 Task: Add Everyone Ruby Grapefruit Hand Soap to the cart.
Action: Mouse moved to (898, 326)
Screenshot: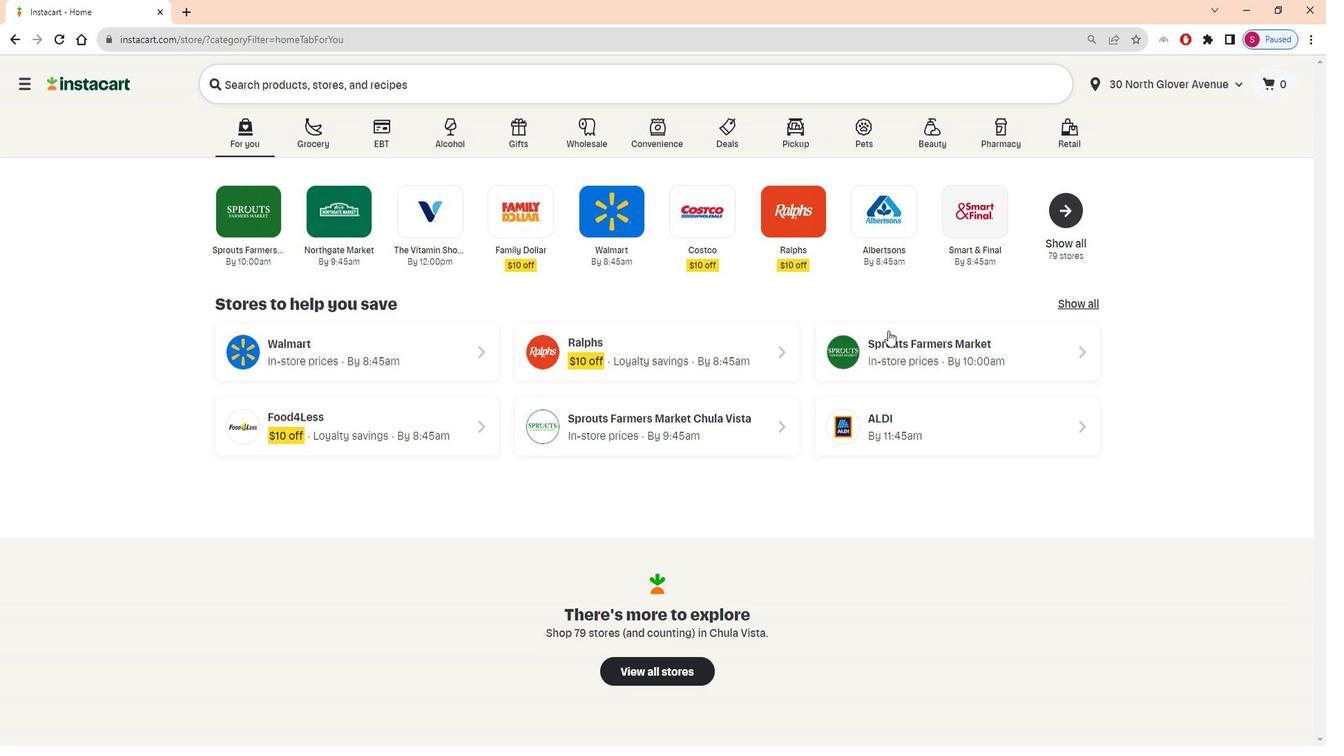
Action: Mouse pressed left at (898, 326)
Screenshot: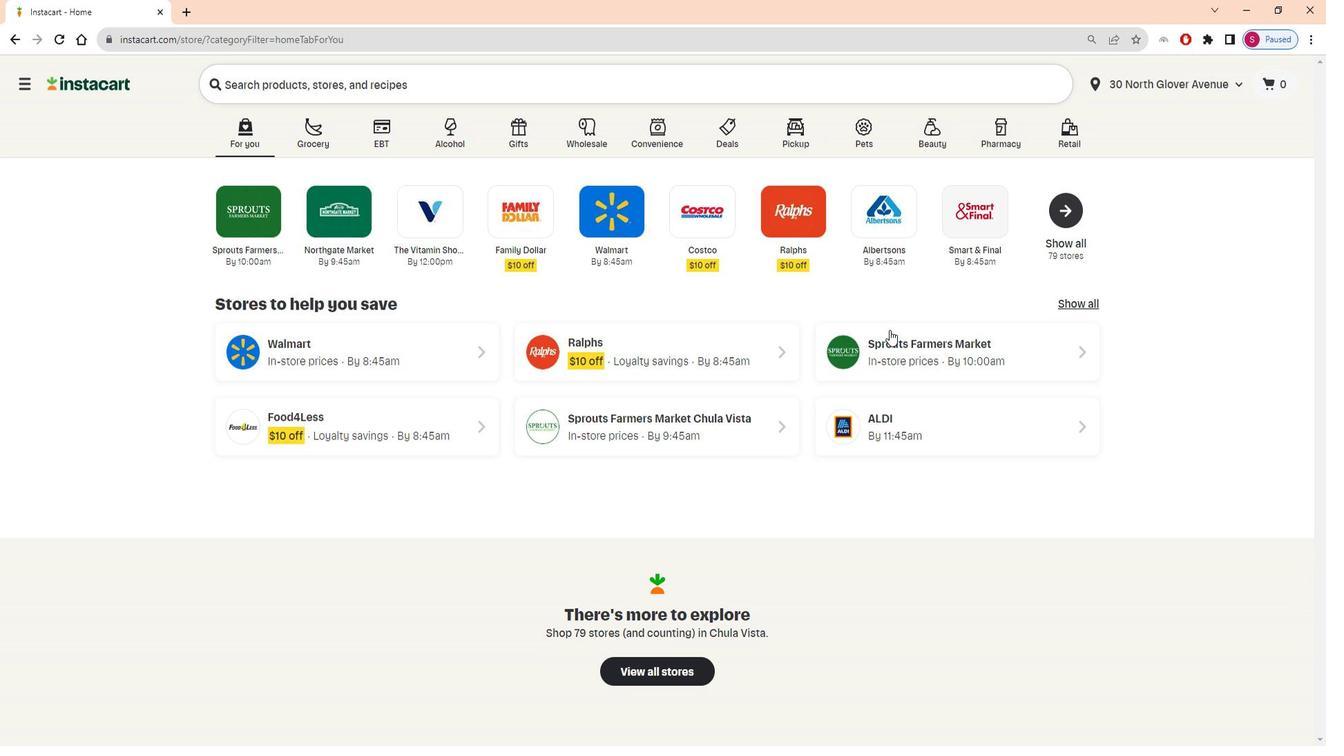 
Action: Mouse moved to (104, 471)
Screenshot: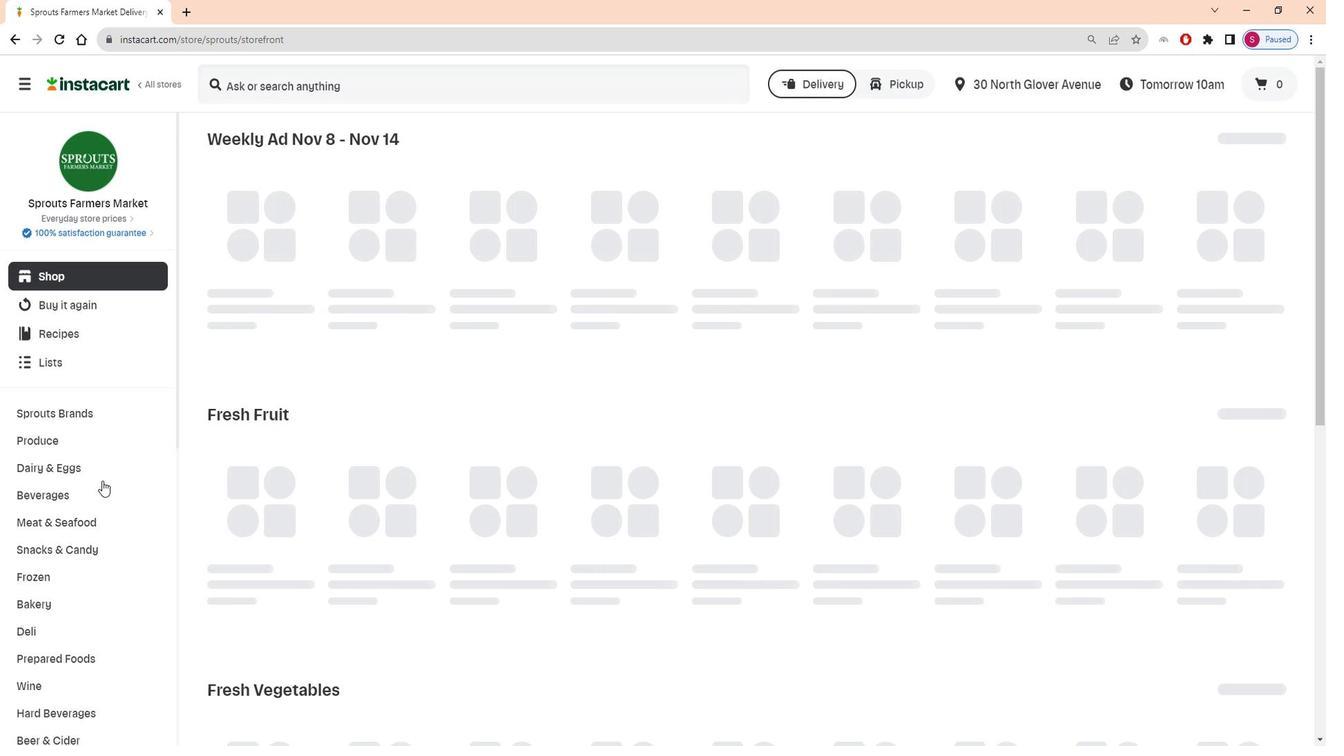 
Action: Mouse scrolled (104, 470) with delta (0, 0)
Screenshot: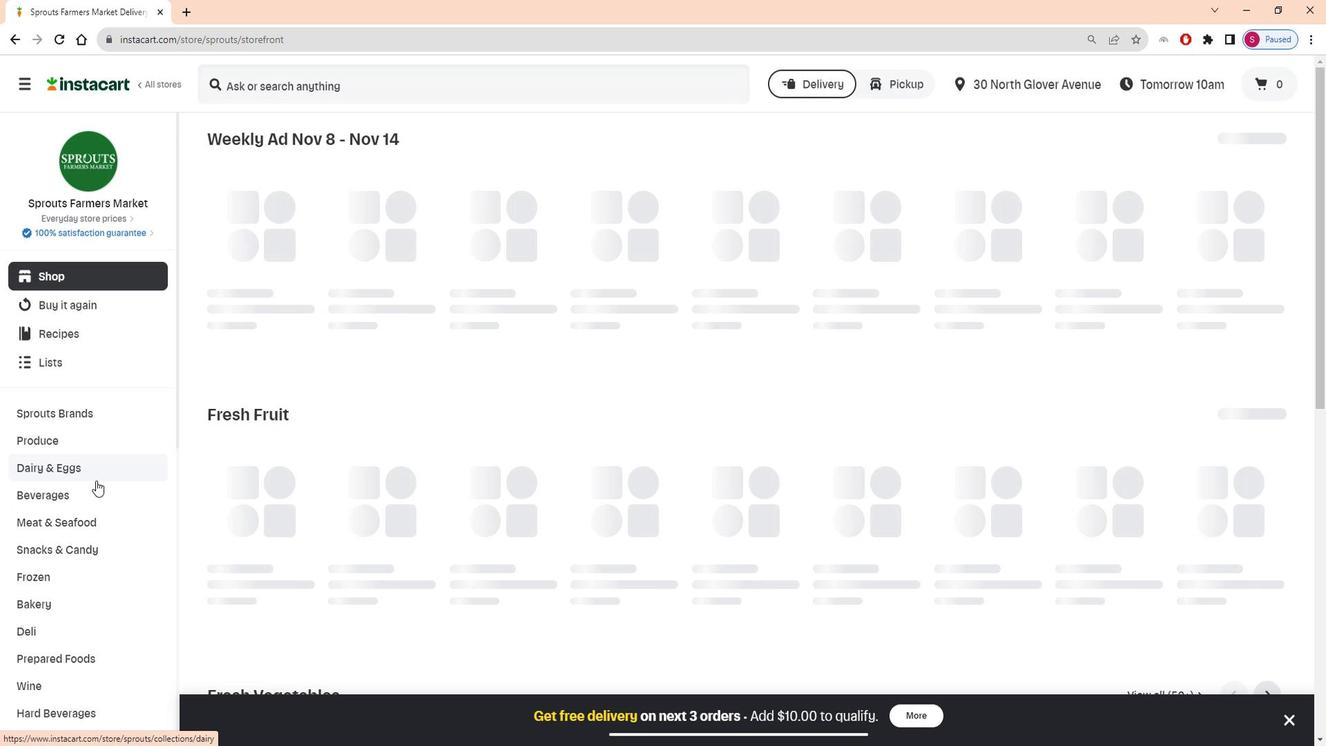 
Action: Mouse scrolled (104, 470) with delta (0, 0)
Screenshot: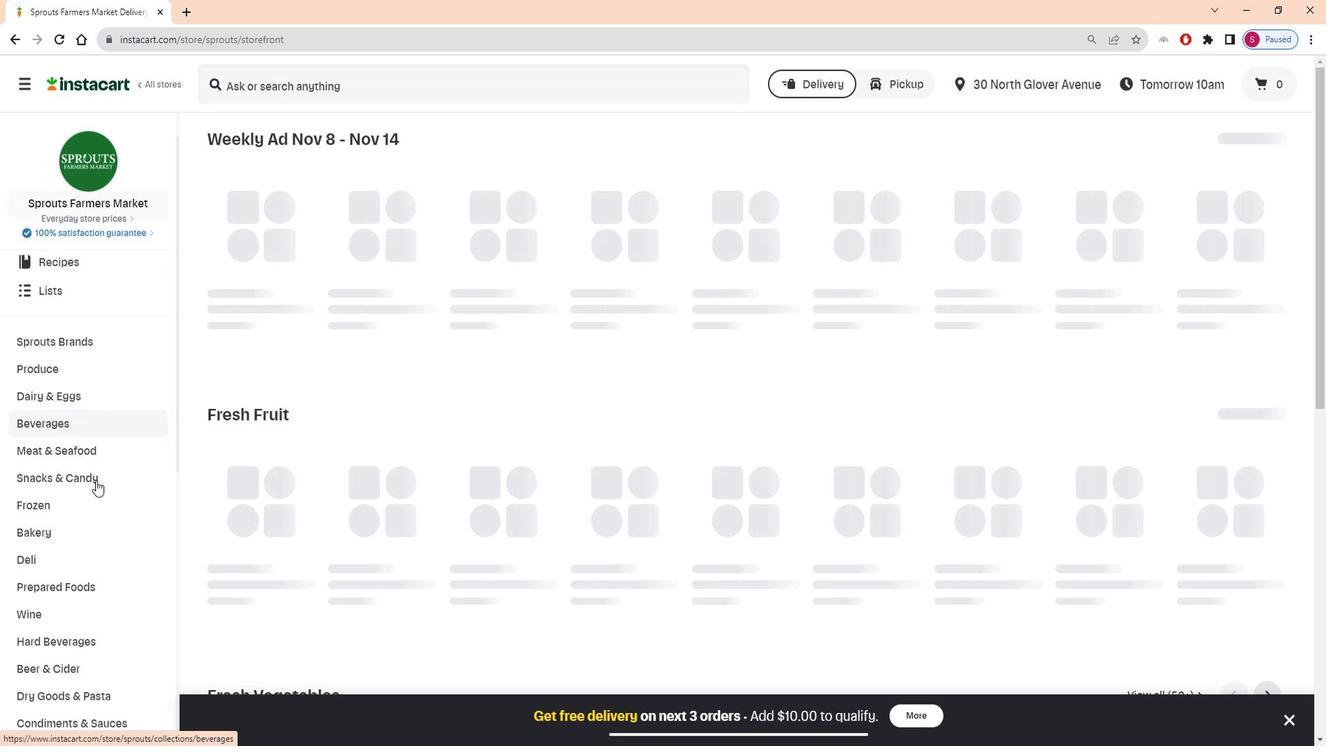 
Action: Mouse scrolled (104, 470) with delta (0, 0)
Screenshot: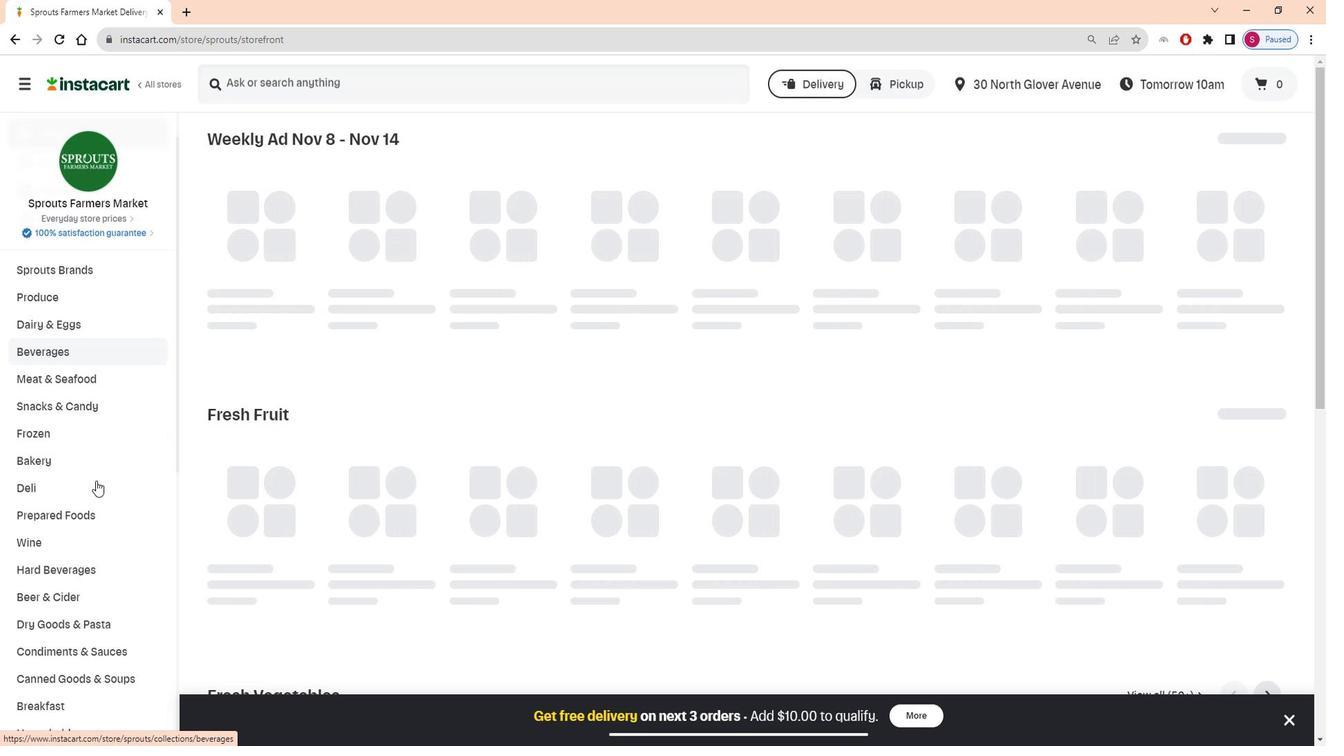 
Action: Mouse scrolled (104, 470) with delta (0, 0)
Screenshot: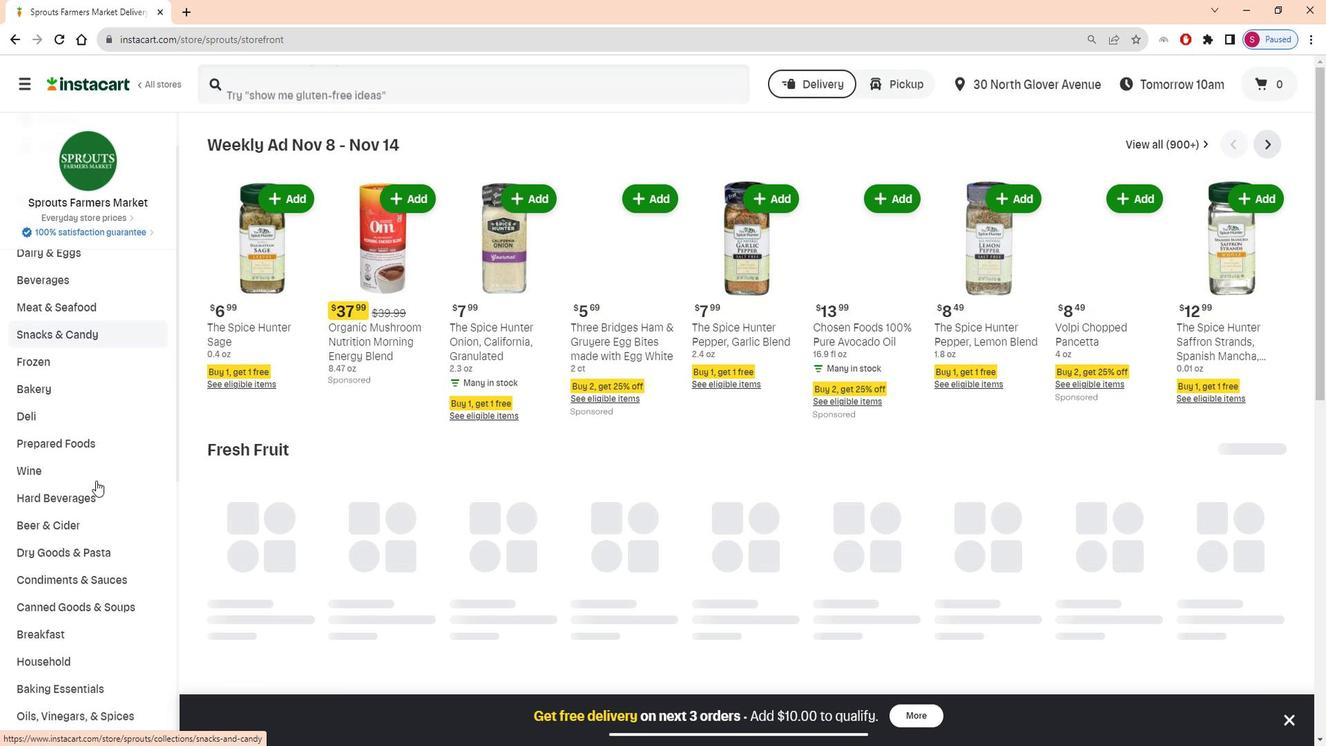 
Action: Mouse scrolled (104, 470) with delta (0, 0)
Screenshot: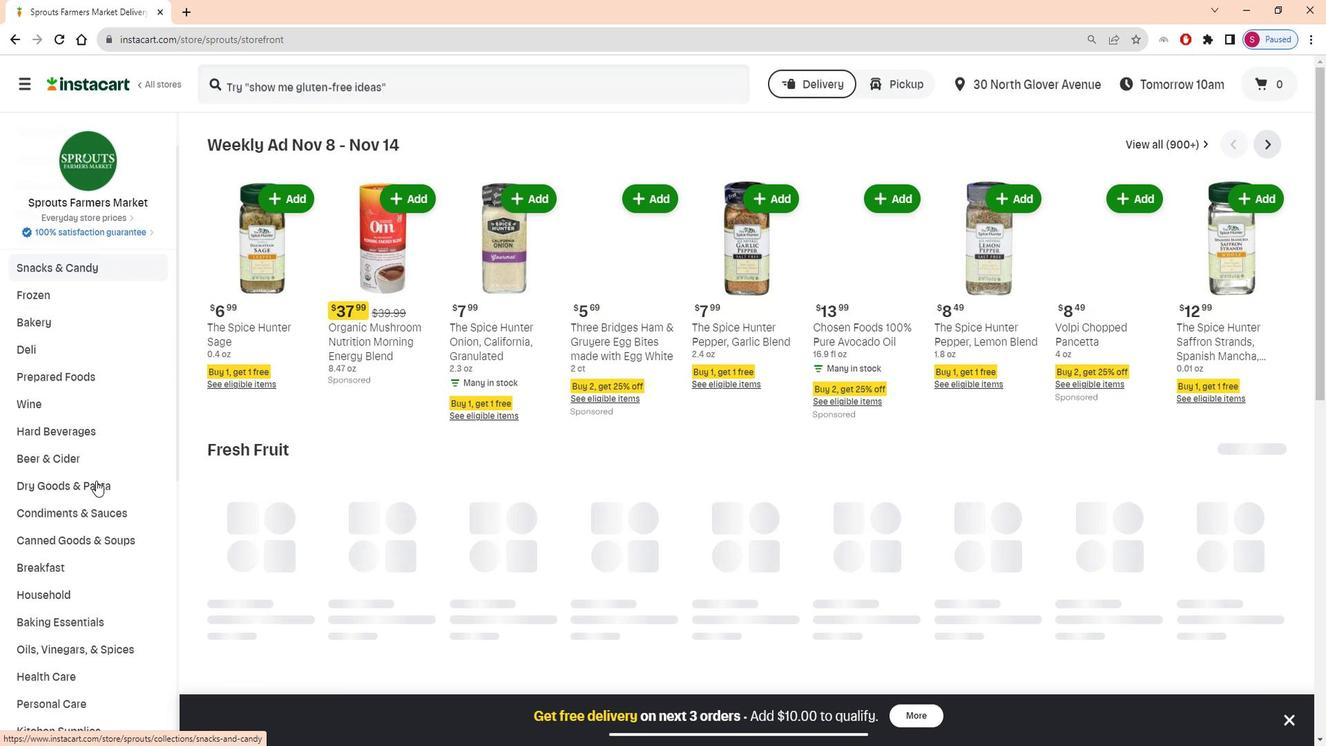 
Action: Mouse moved to (98, 619)
Screenshot: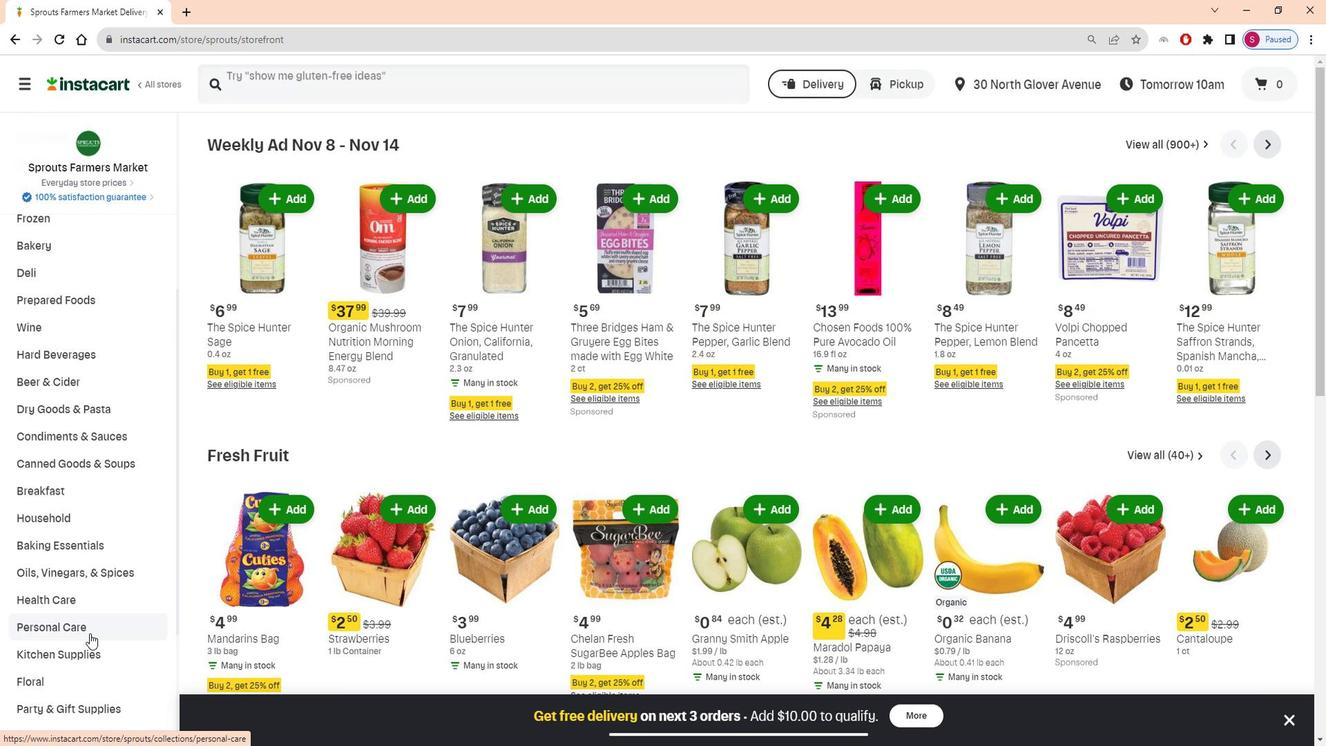 
Action: Mouse pressed left at (98, 619)
Screenshot: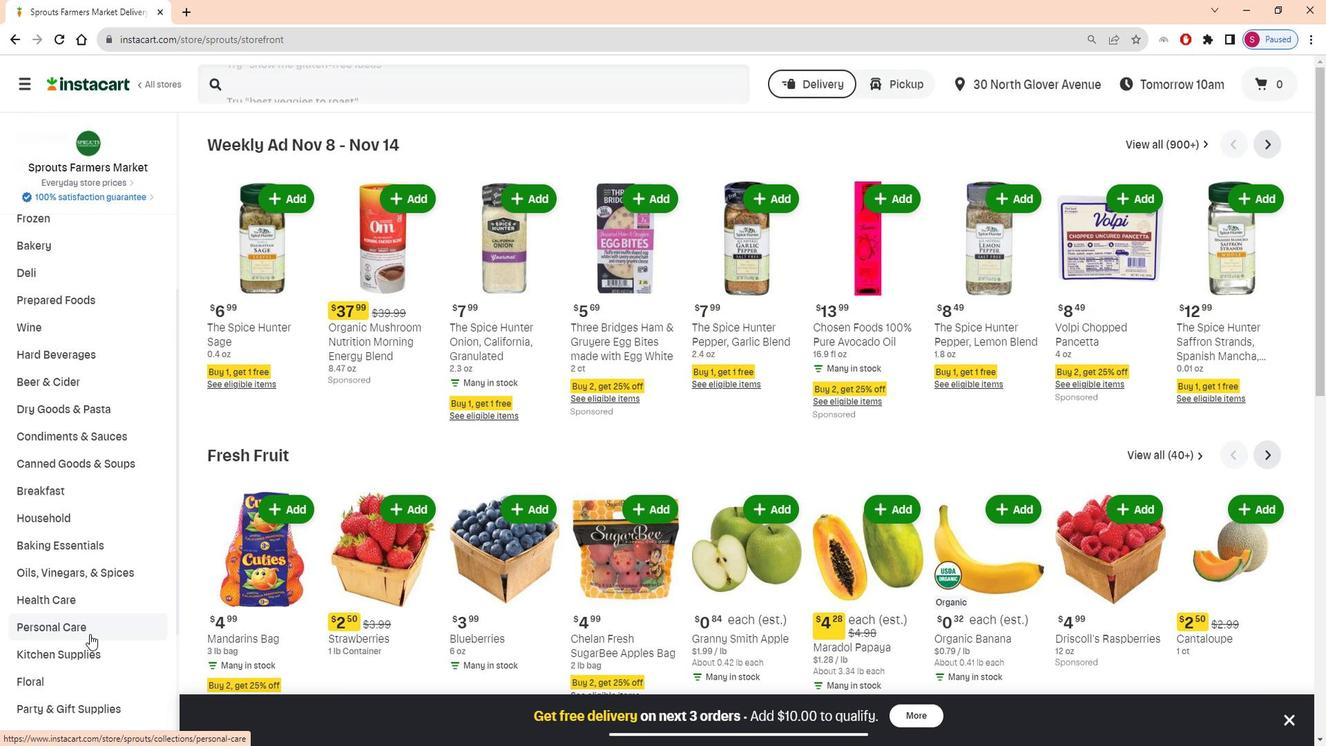 
Action: Mouse moved to (350, 185)
Screenshot: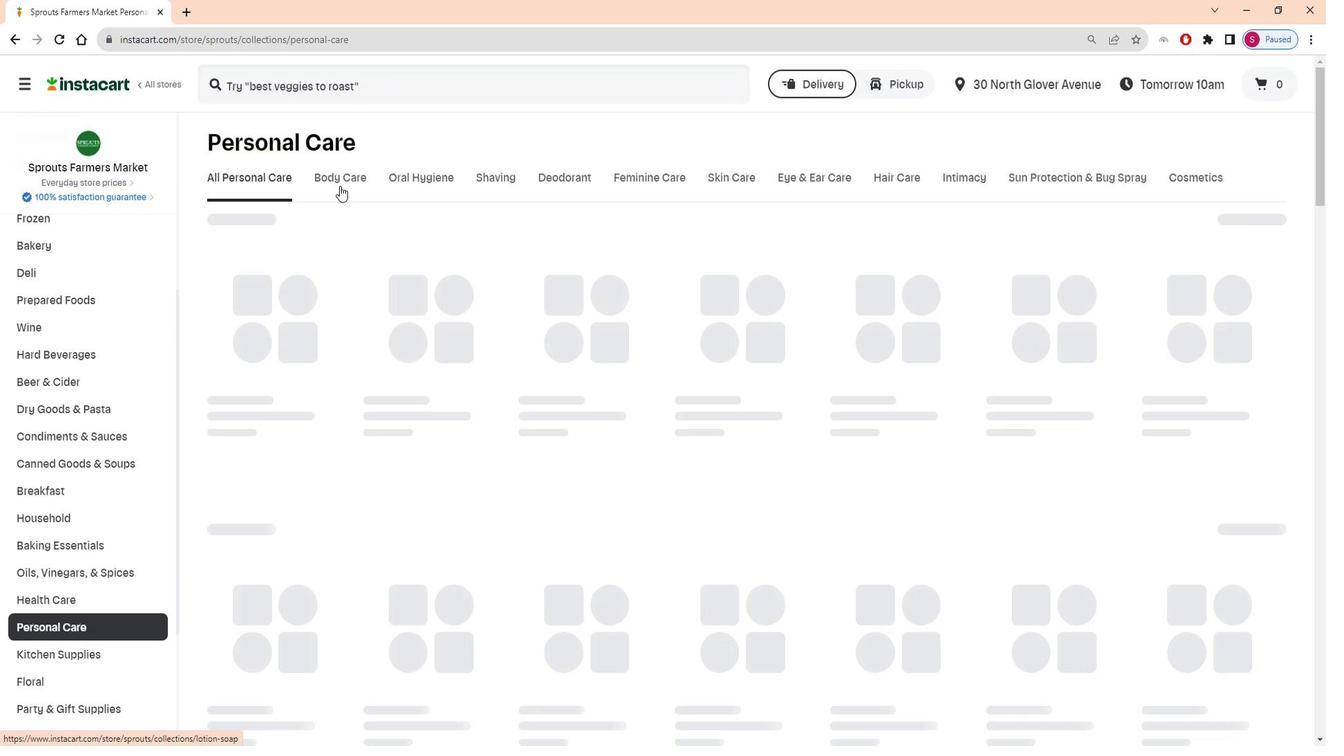 
Action: Mouse pressed left at (350, 185)
Screenshot: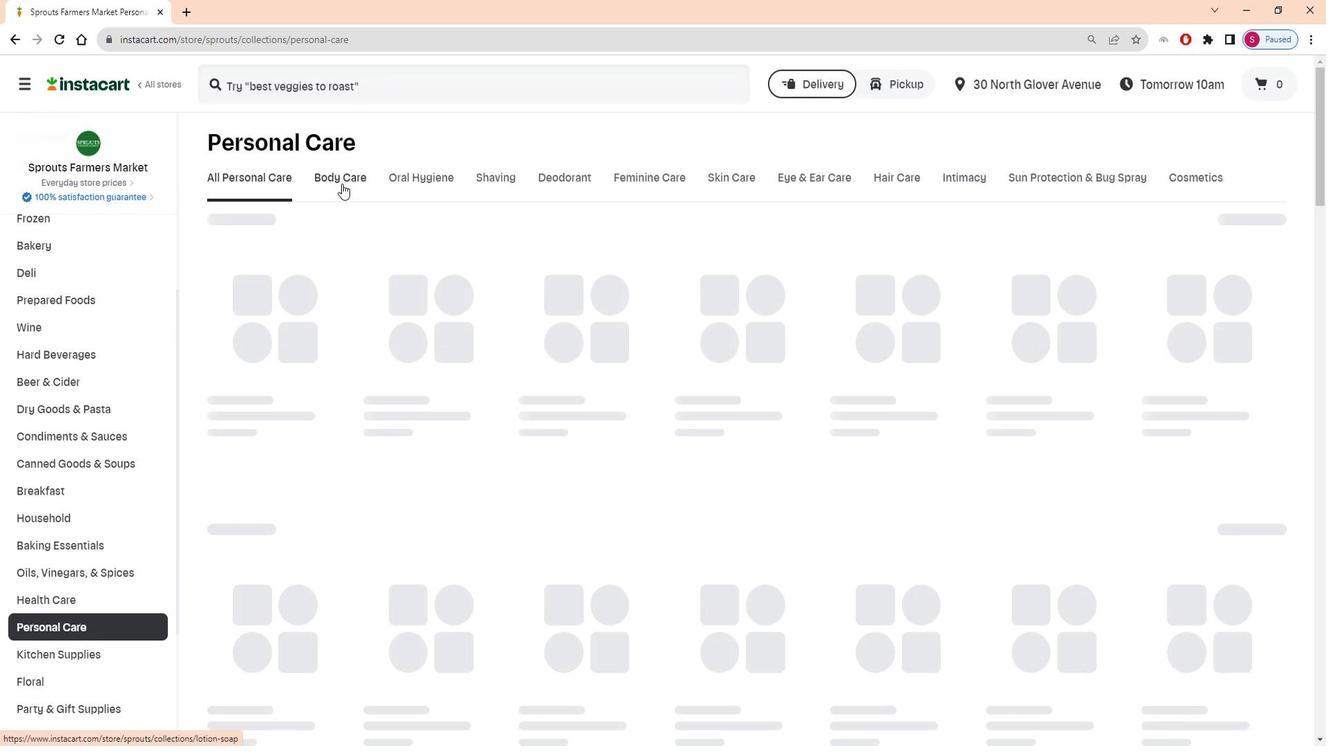 
Action: Mouse moved to (467, 230)
Screenshot: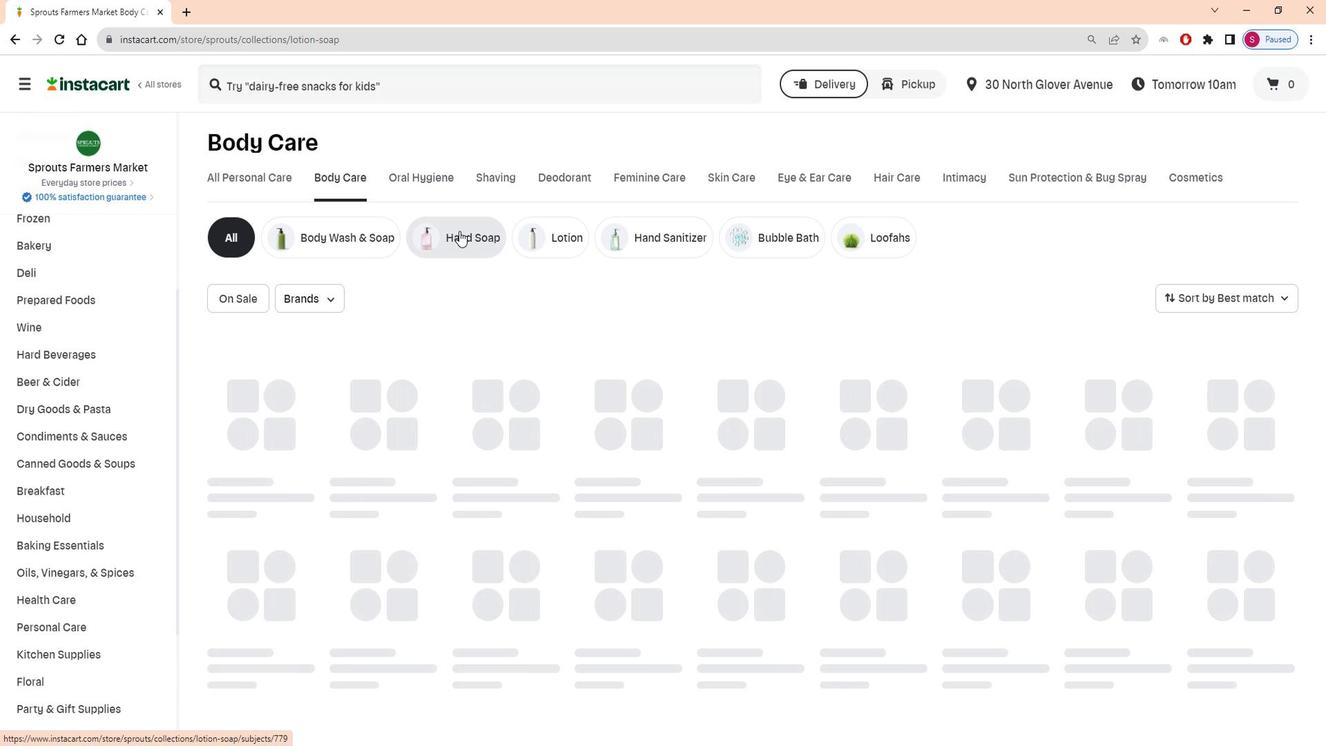 
Action: Mouse pressed left at (467, 230)
Screenshot: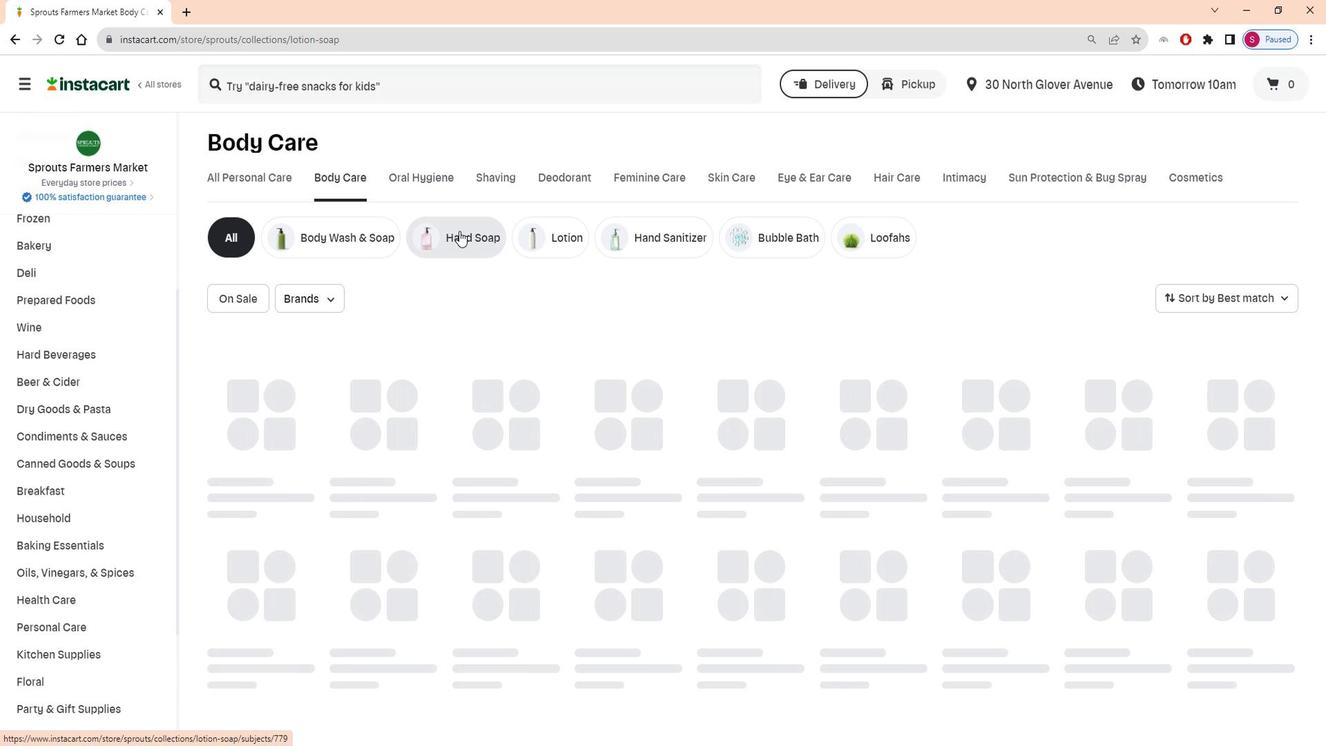 
Action: Mouse moved to (536, 89)
Screenshot: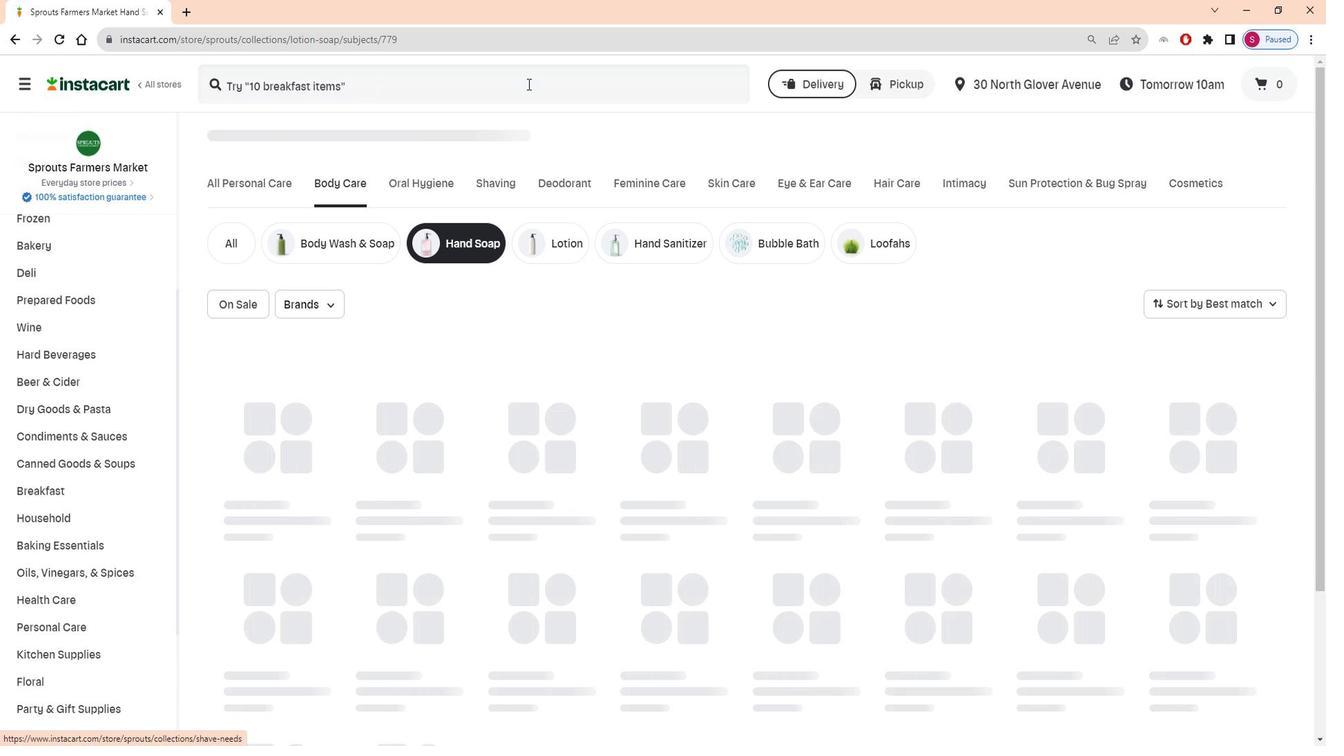 
Action: Mouse pressed left at (536, 89)
Screenshot: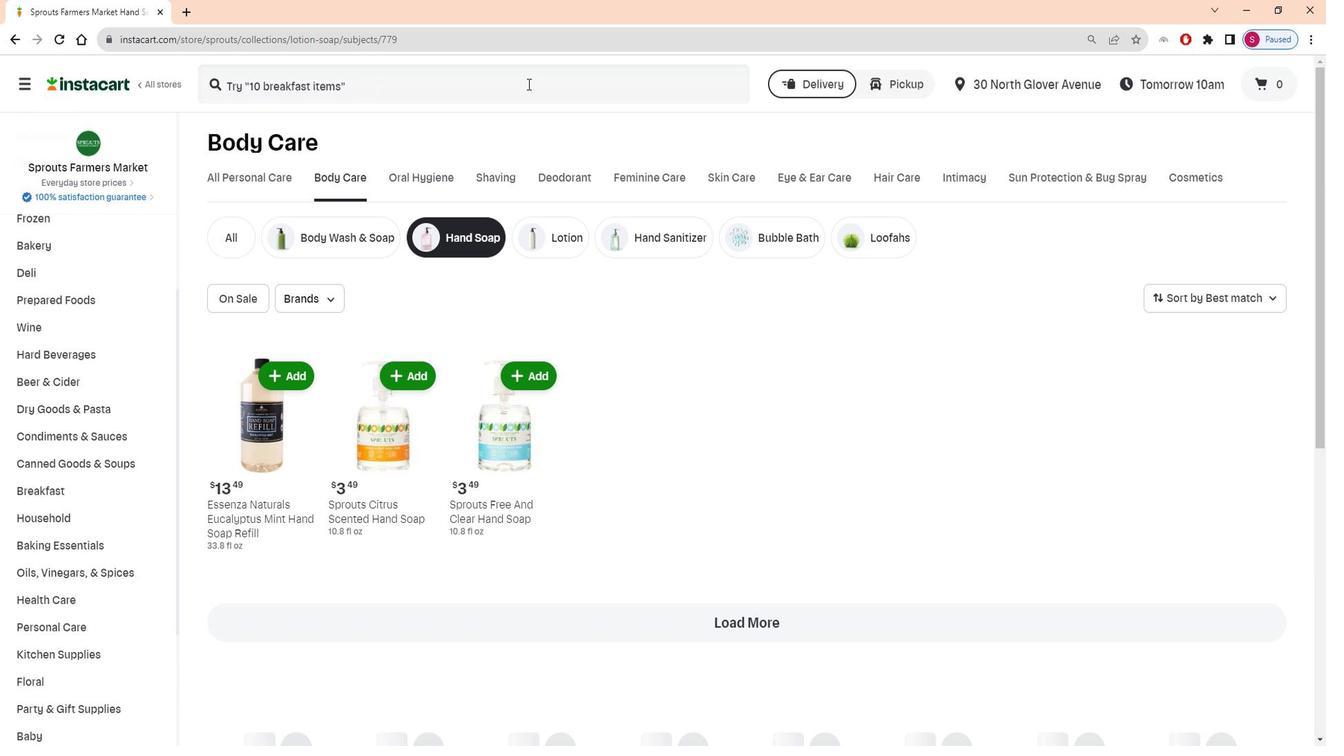 
Action: Key pressed <Key.shift>Everyone<Key.space><Key.shift>Ruby<Key.space><Key.shift>Grapefruit<Key.space><Key.shift>Hand<Key.space><Key.shift>Soap<Key.space><Key.enter>
Screenshot: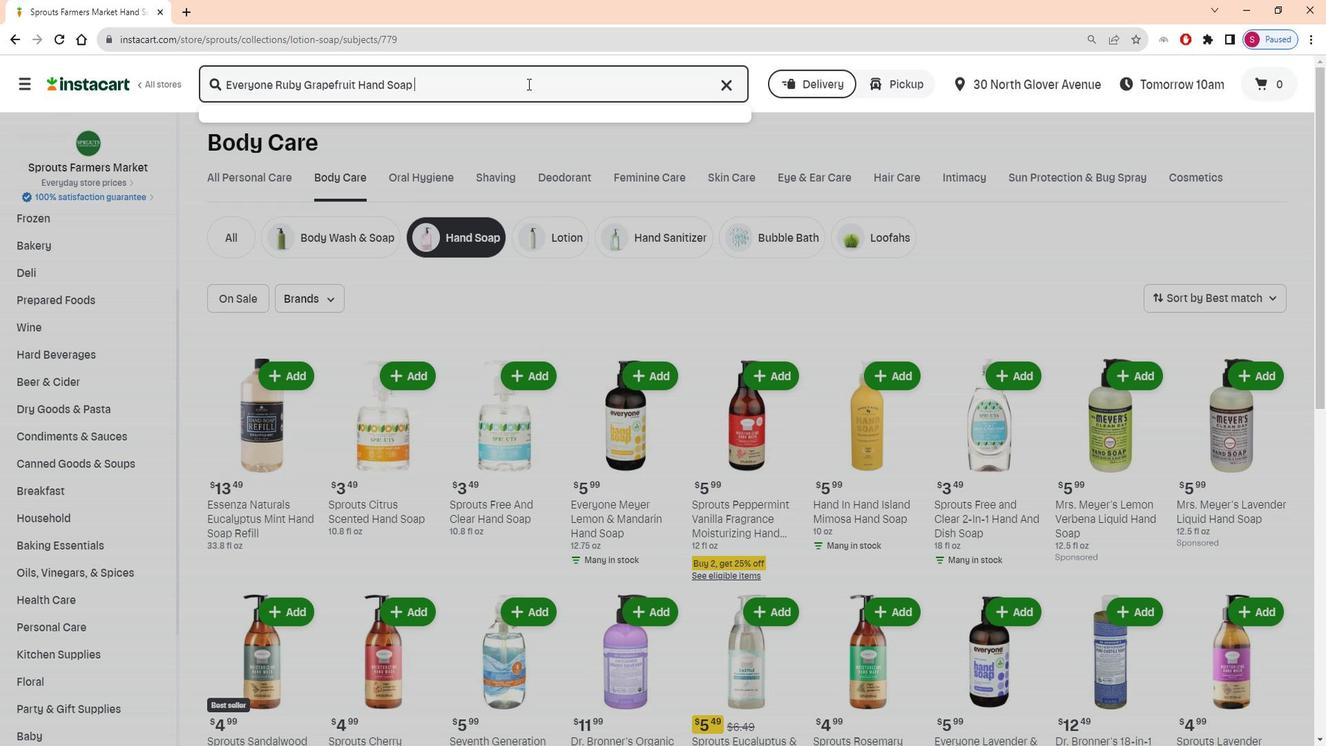 
Action: Mouse moved to (198, 249)
Screenshot: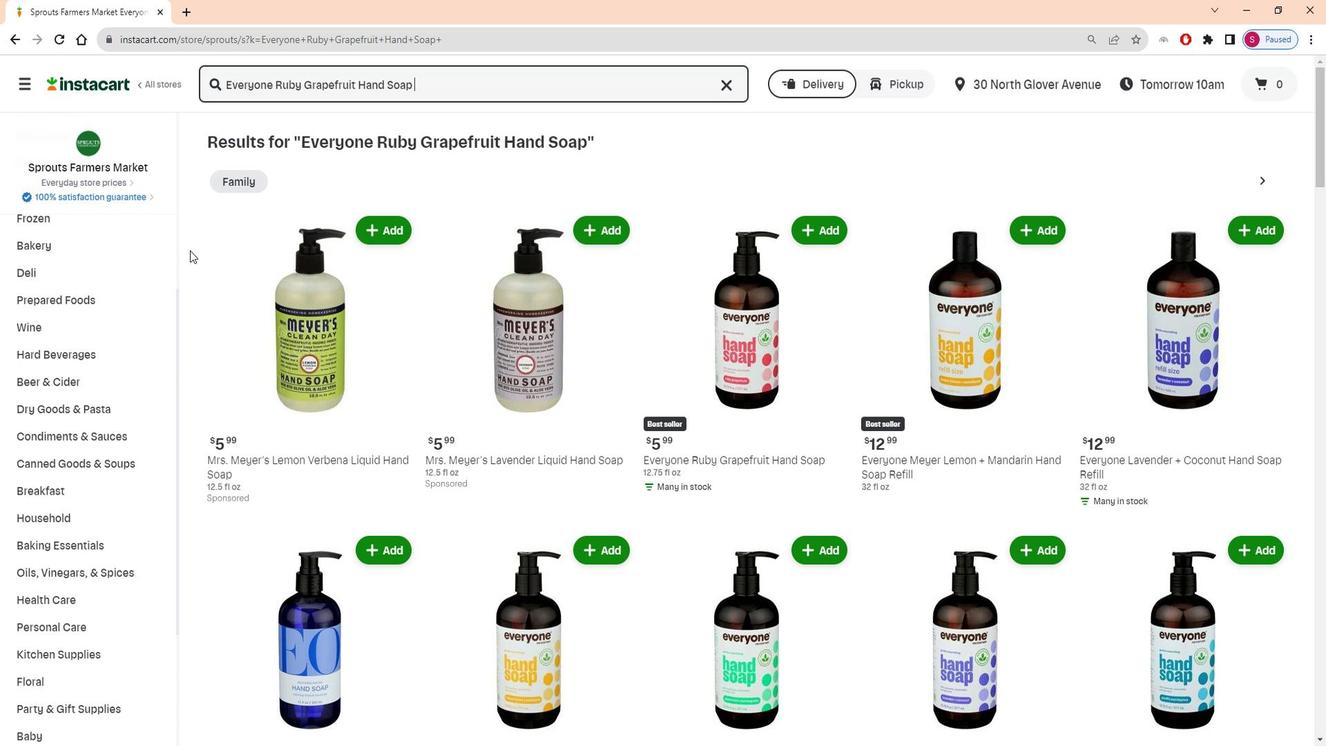 
Action: Mouse scrolled (198, 248) with delta (0, 0)
Screenshot: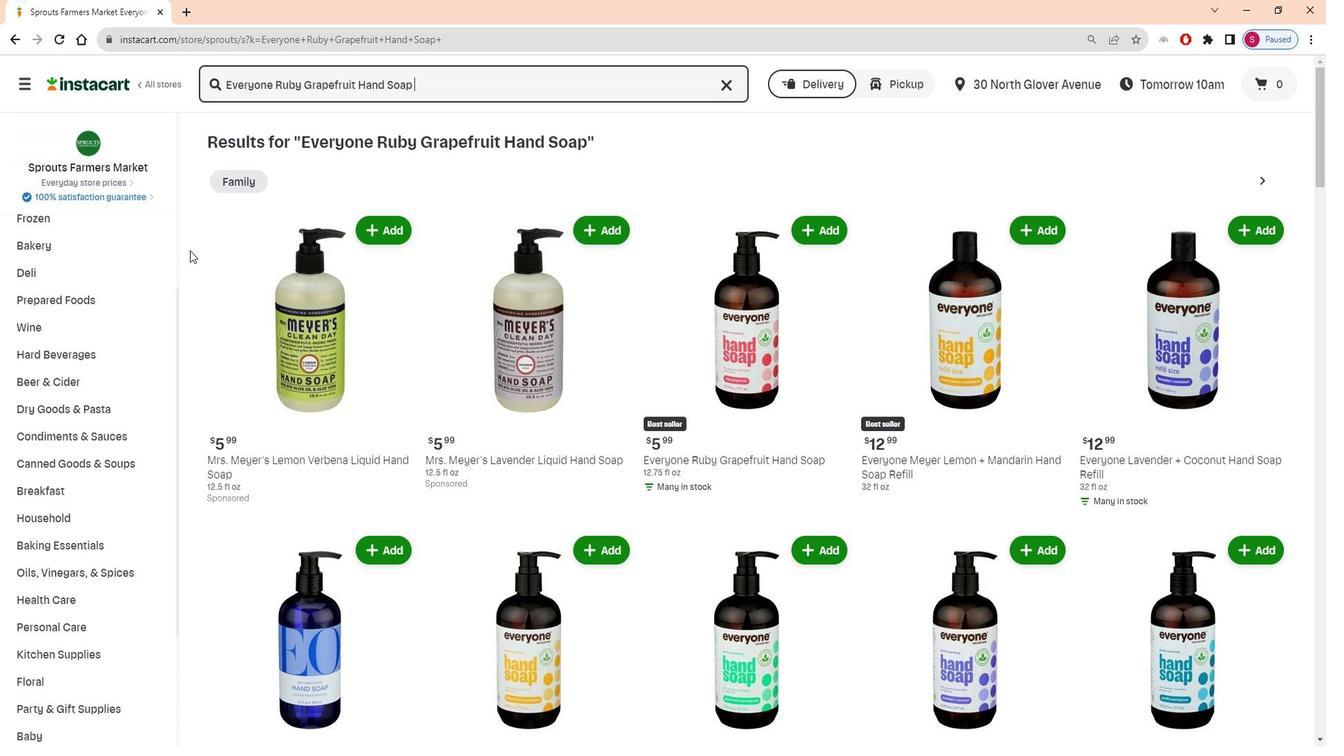 
Action: Mouse scrolled (198, 250) with delta (0, 0)
Screenshot: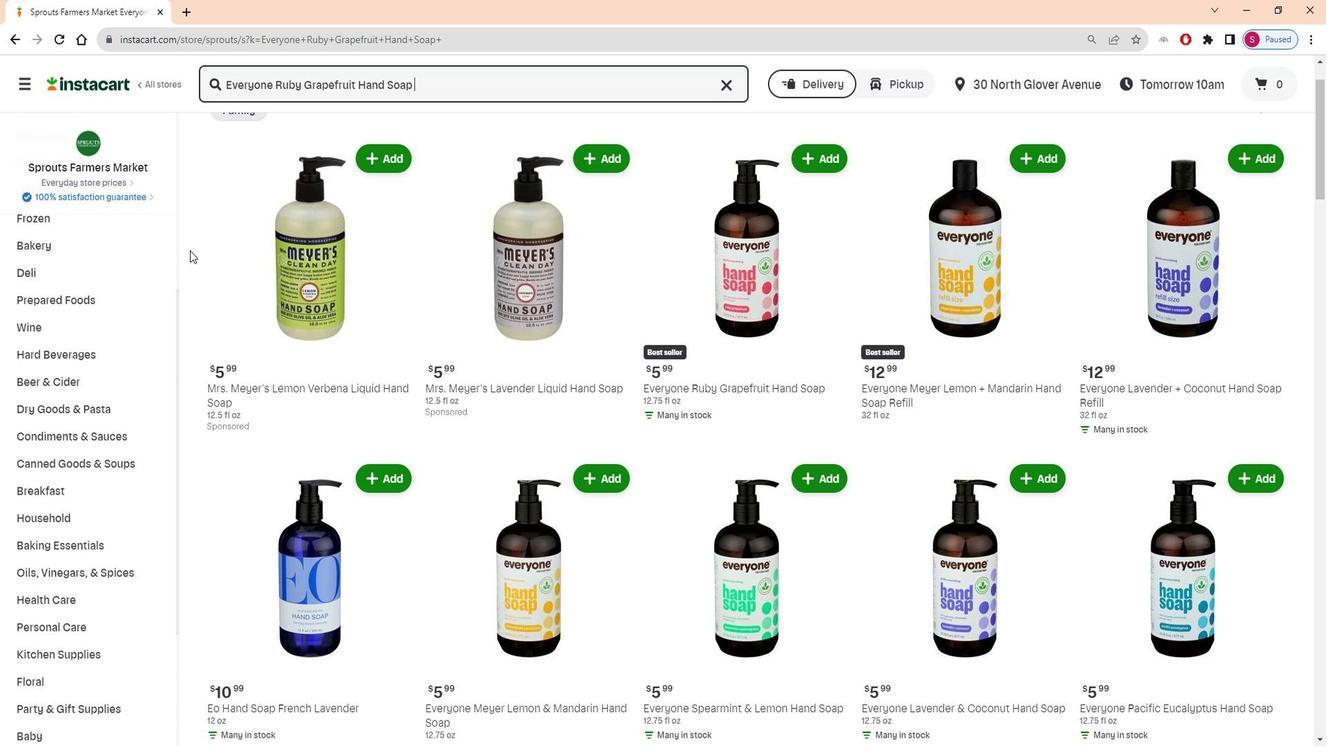 
Action: Mouse moved to (827, 223)
Screenshot: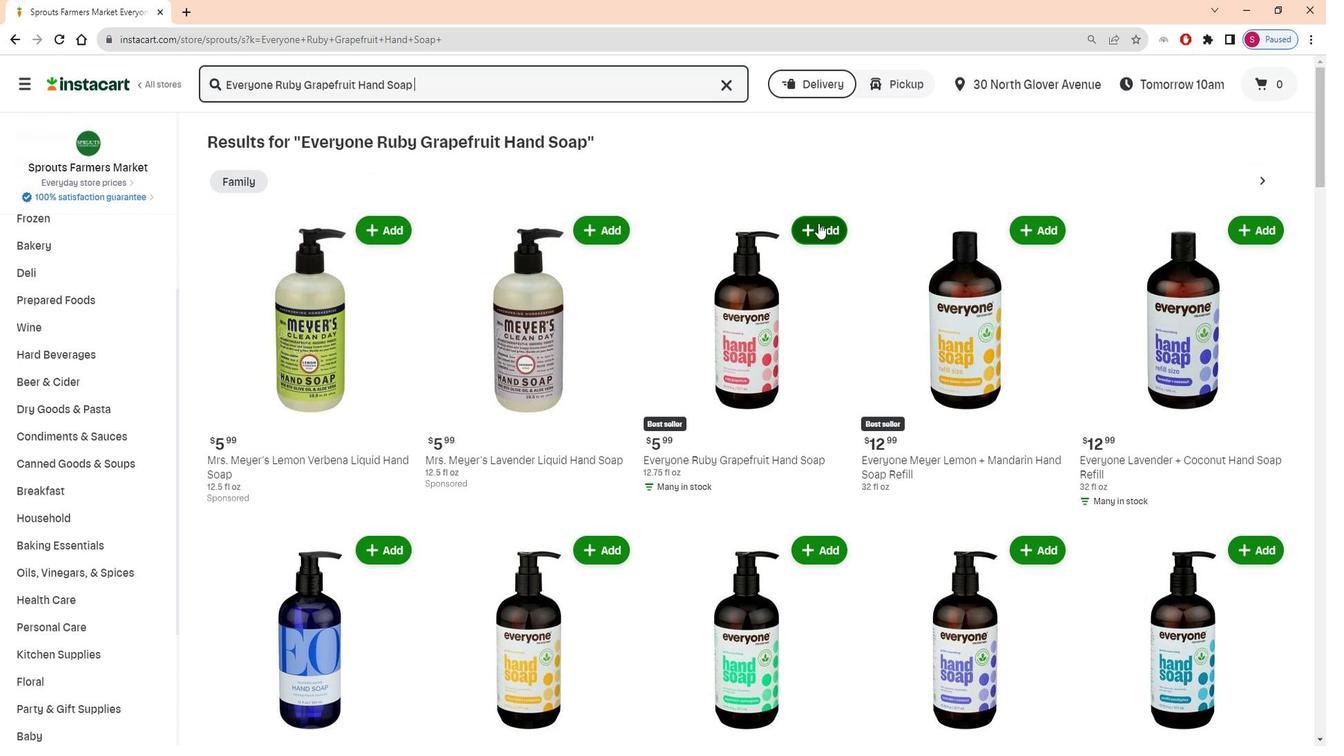 
Action: Mouse pressed left at (827, 223)
Screenshot: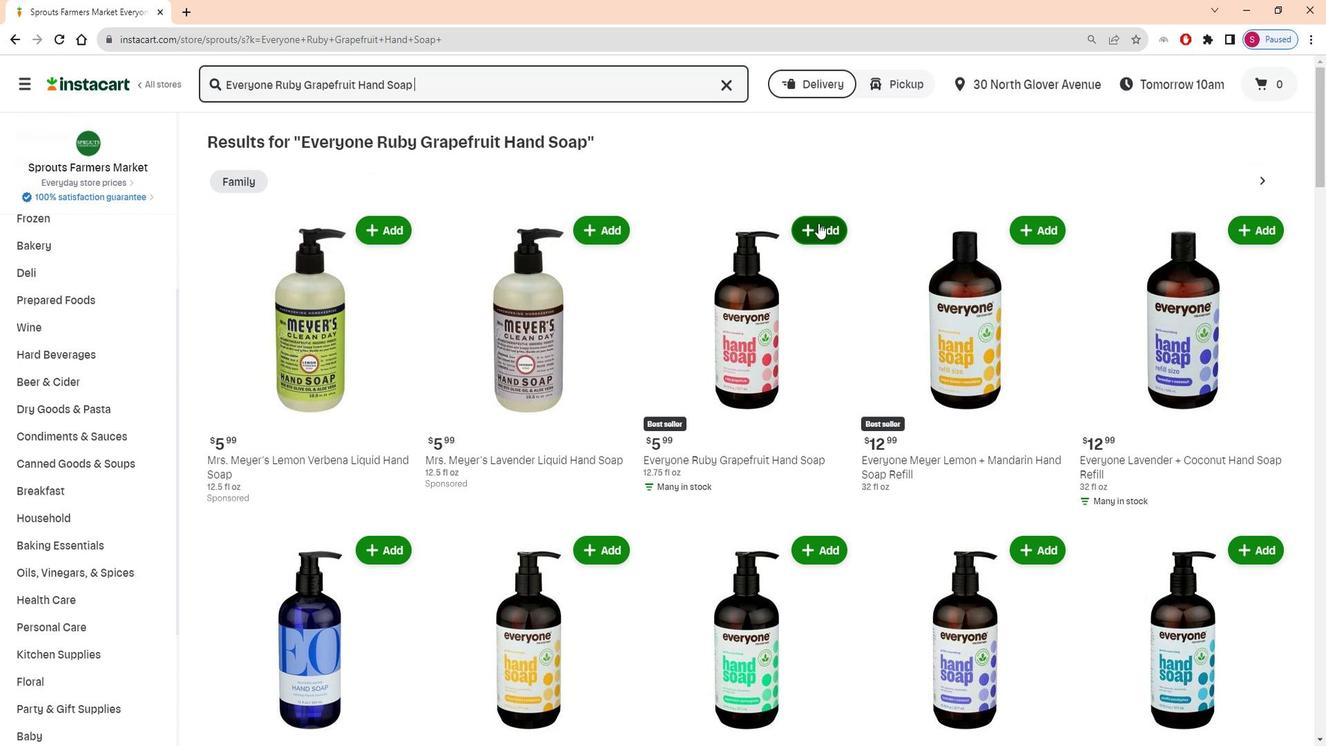 
Action: Mouse moved to (794, 176)
Screenshot: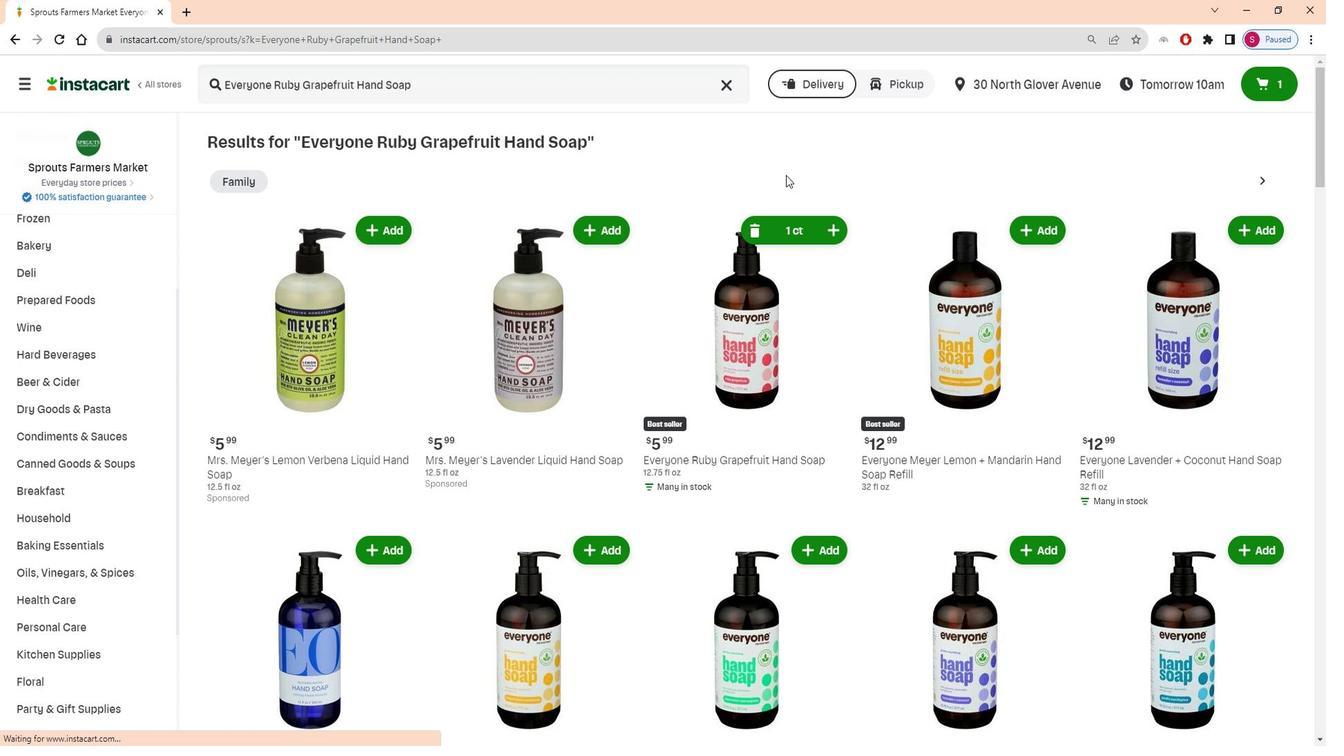 
